 Task: Create a due date automation when advanced on, 2 days after a card is due add dates due this month at 11:00 AM.
Action: Mouse moved to (1021, 77)
Screenshot: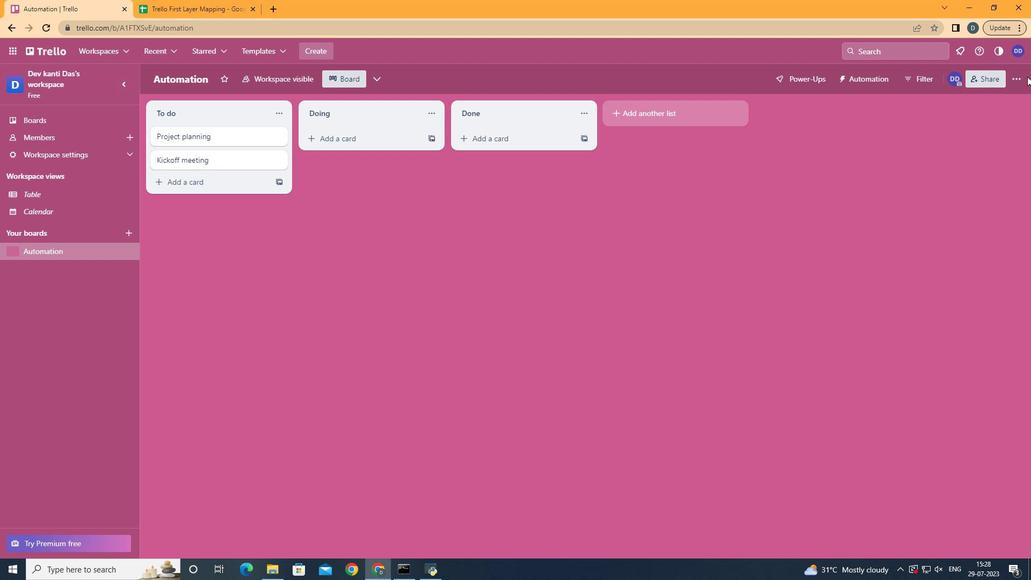 
Action: Mouse pressed left at (1021, 77)
Screenshot: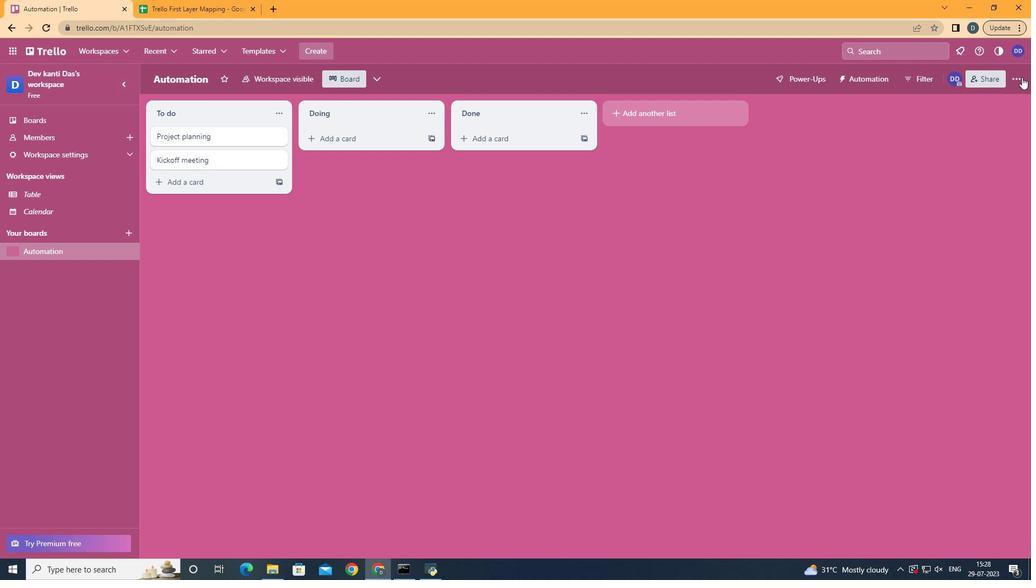
Action: Mouse moved to (890, 219)
Screenshot: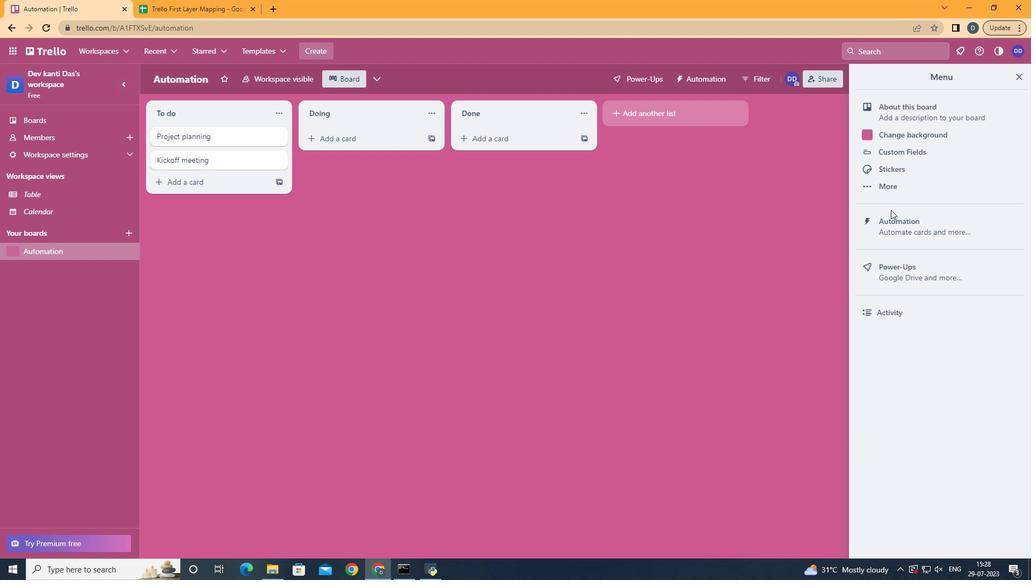 
Action: Mouse pressed left at (890, 219)
Screenshot: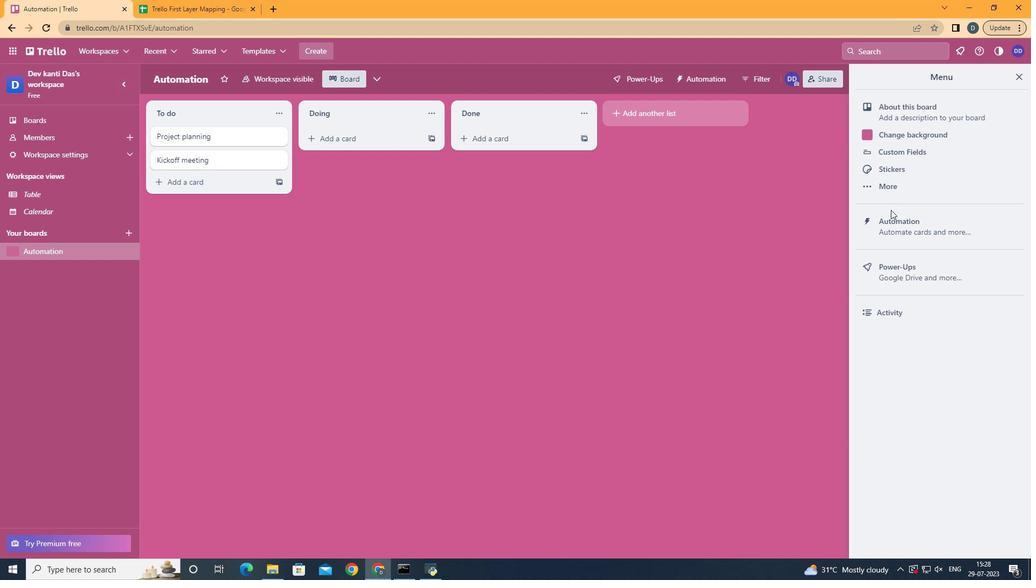 
Action: Mouse moved to (198, 211)
Screenshot: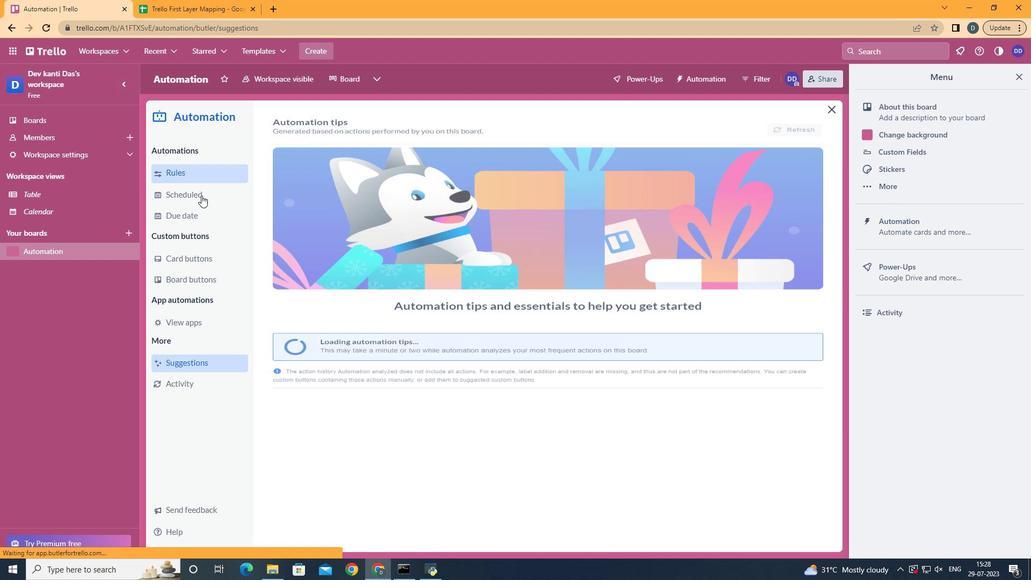 
Action: Mouse pressed left at (198, 211)
Screenshot: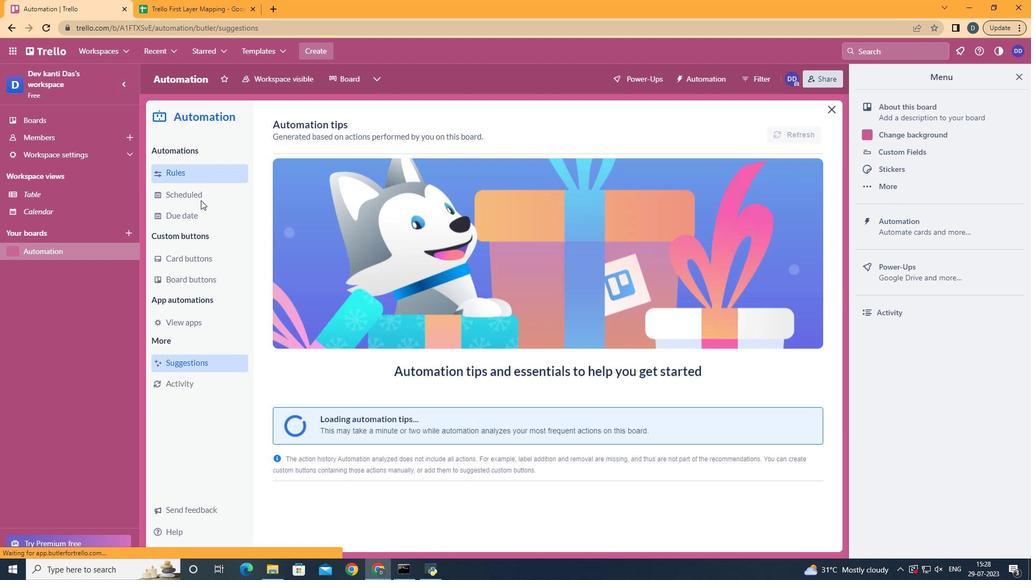 
Action: Mouse moved to (755, 128)
Screenshot: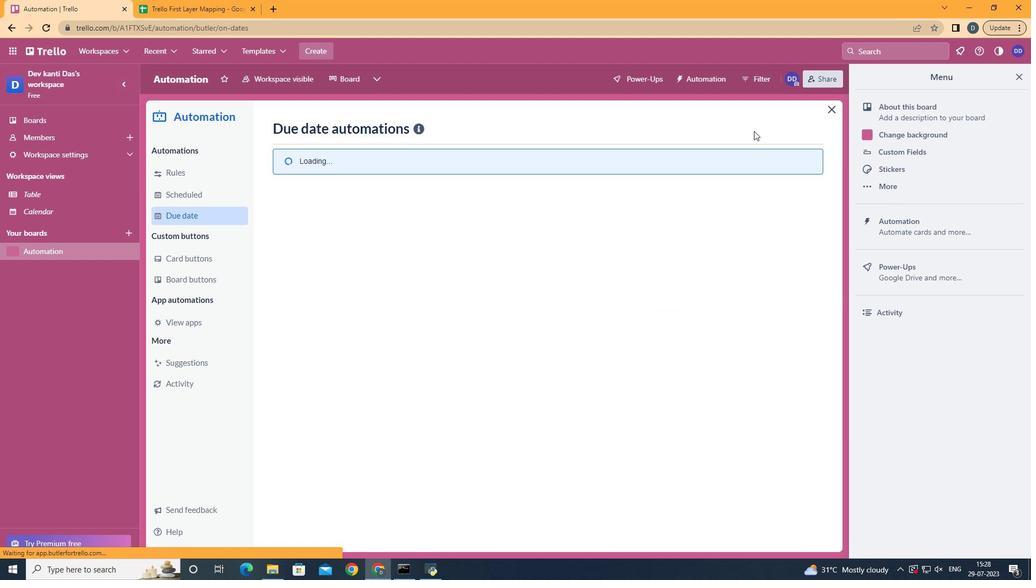 
Action: Mouse pressed left at (755, 128)
Screenshot: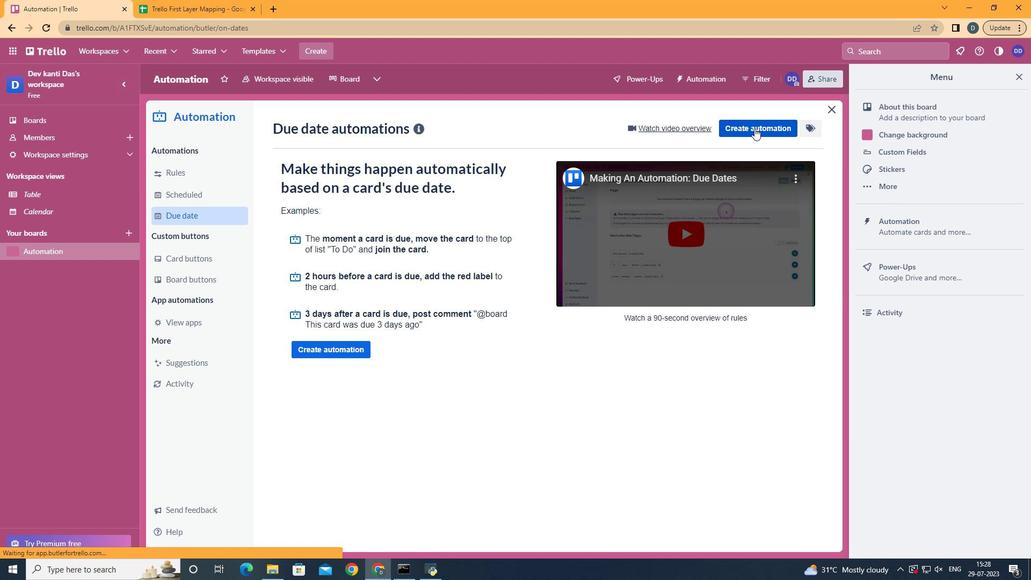 
Action: Mouse moved to (562, 226)
Screenshot: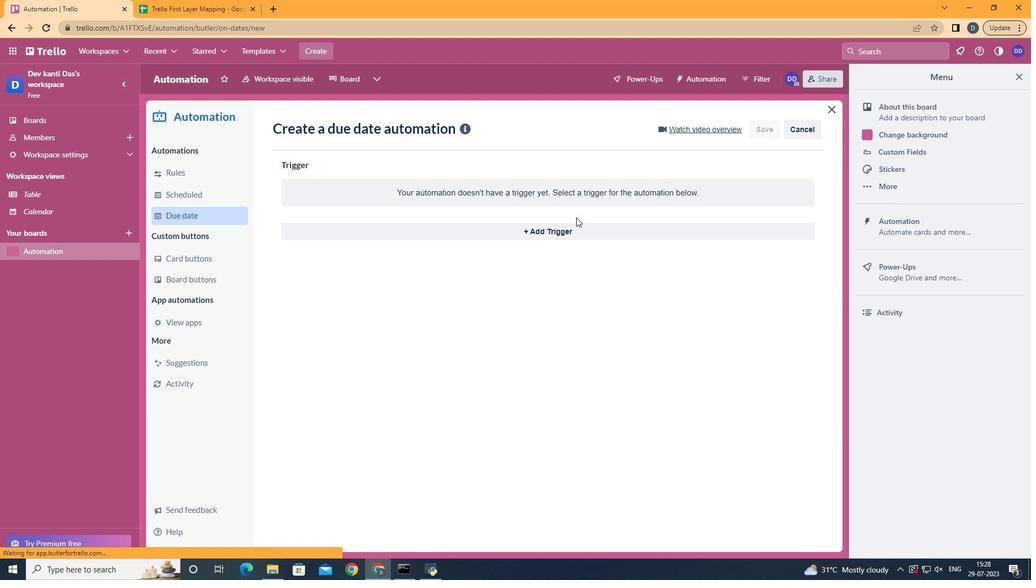 
Action: Mouse pressed left at (562, 226)
Screenshot: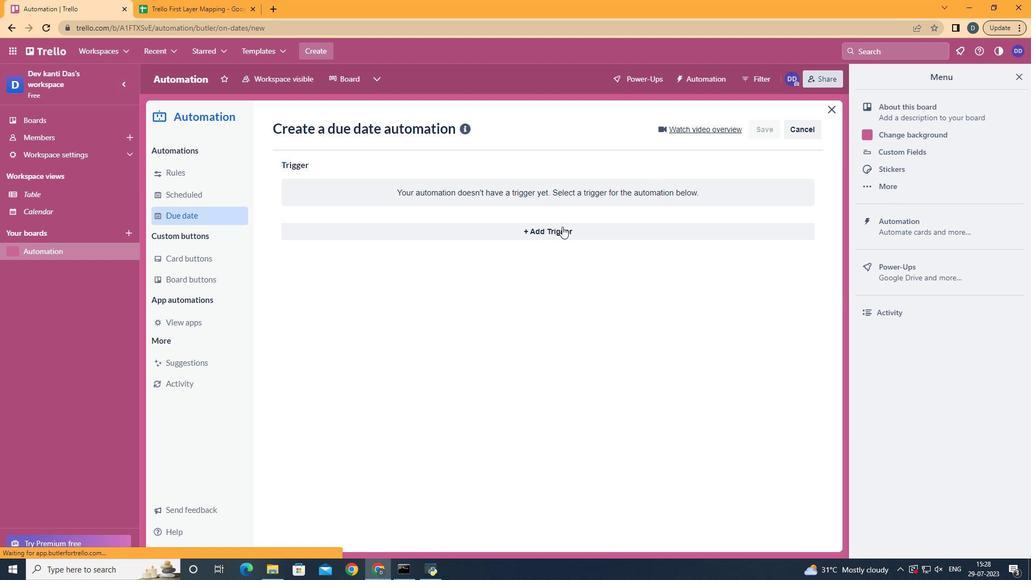 
Action: Mouse moved to (375, 434)
Screenshot: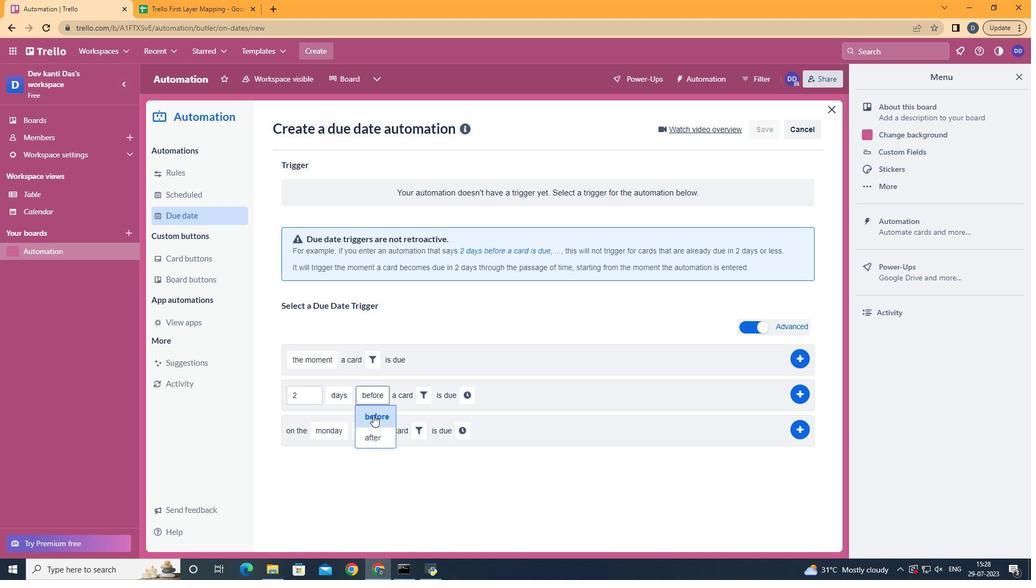 
Action: Mouse pressed left at (375, 434)
Screenshot: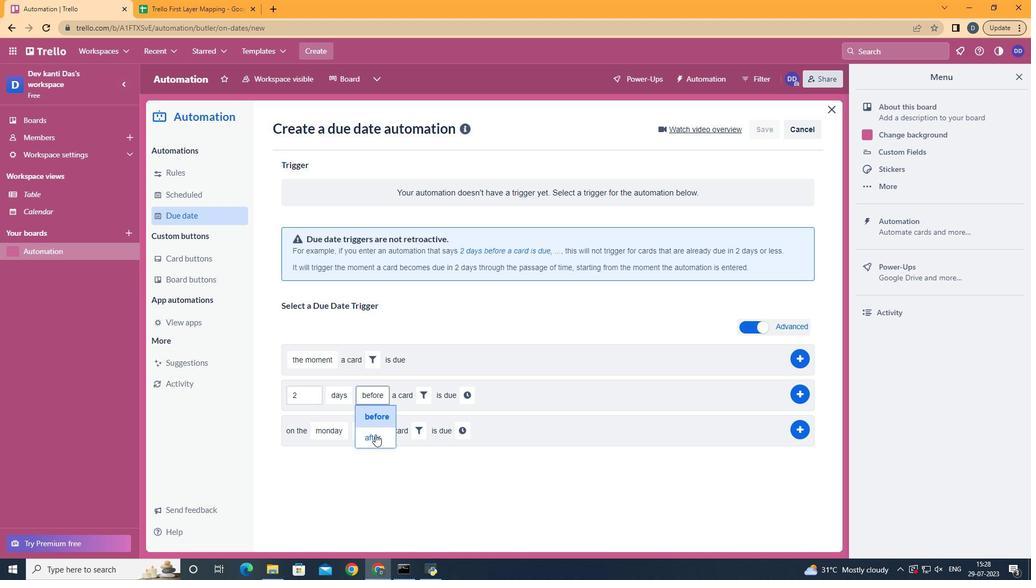
Action: Mouse moved to (421, 402)
Screenshot: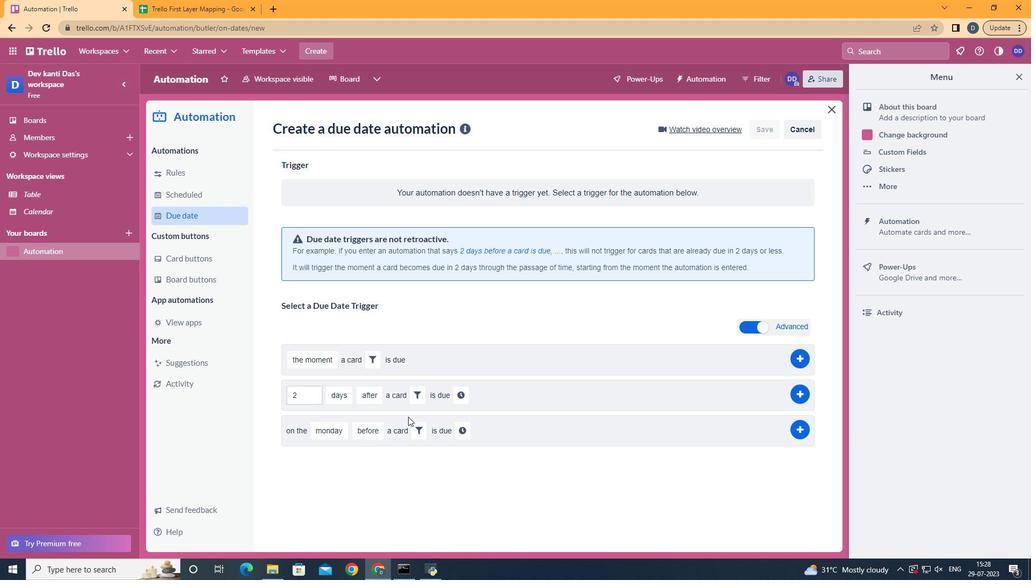 
Action: Mouse pressed left at (421, 402)
Screenshot: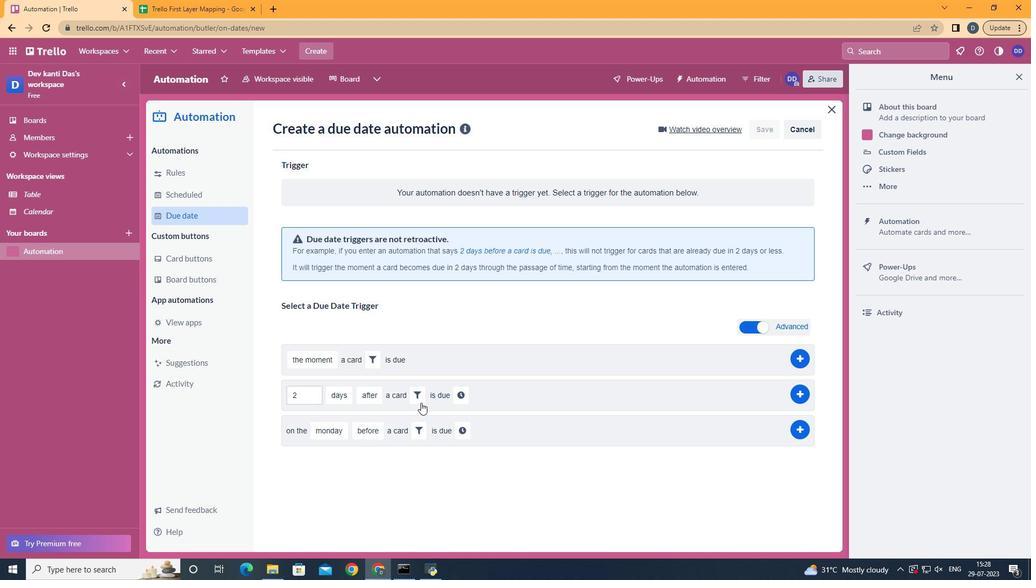 
Action: Mouse moved to (479, 425)
Screenshot: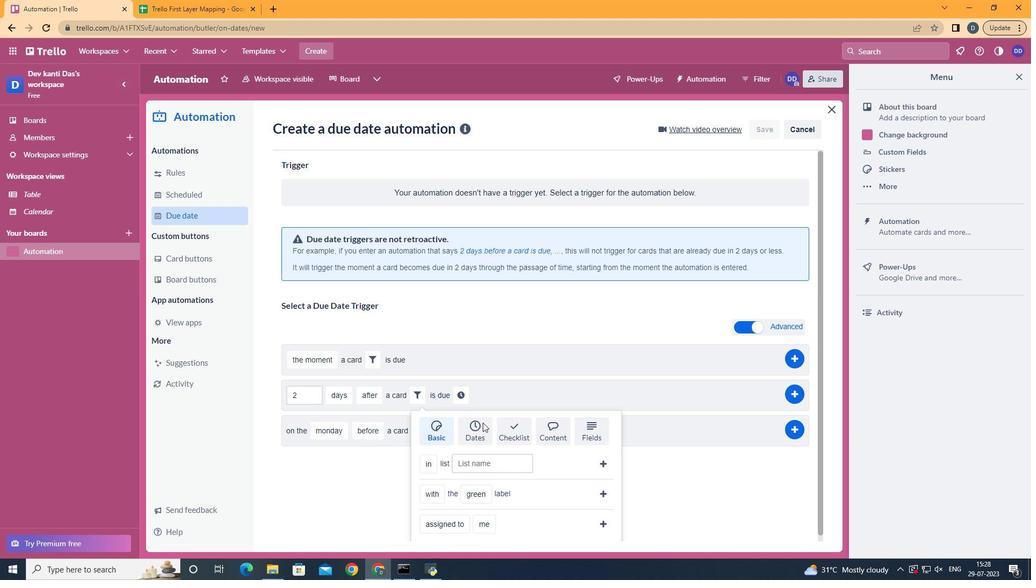
Action: Mouse pressed left at (479, 425)
Screenshot: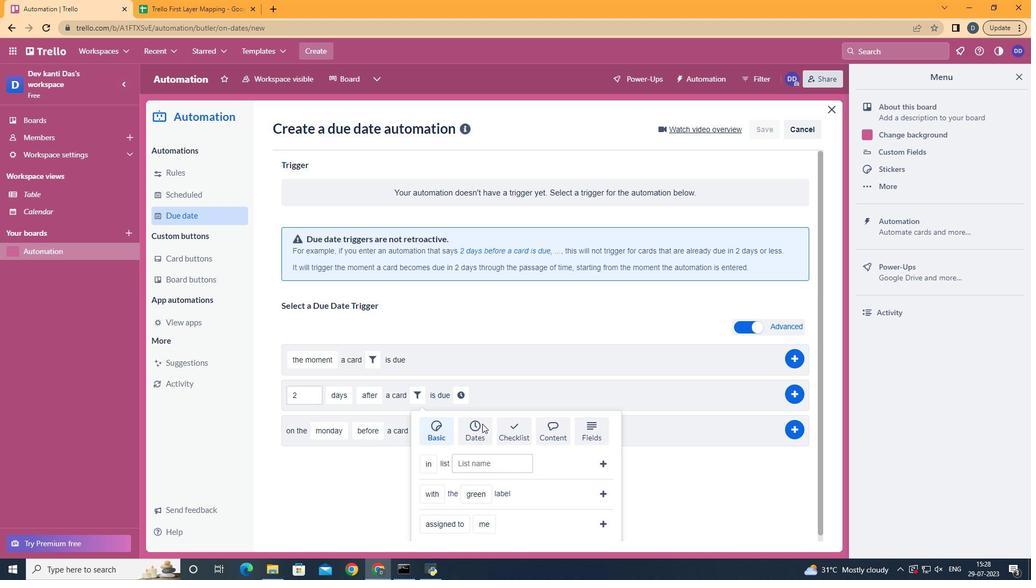 
Action: Mouse scrolled (479, 424) with delta (0, 0)
Screenshot: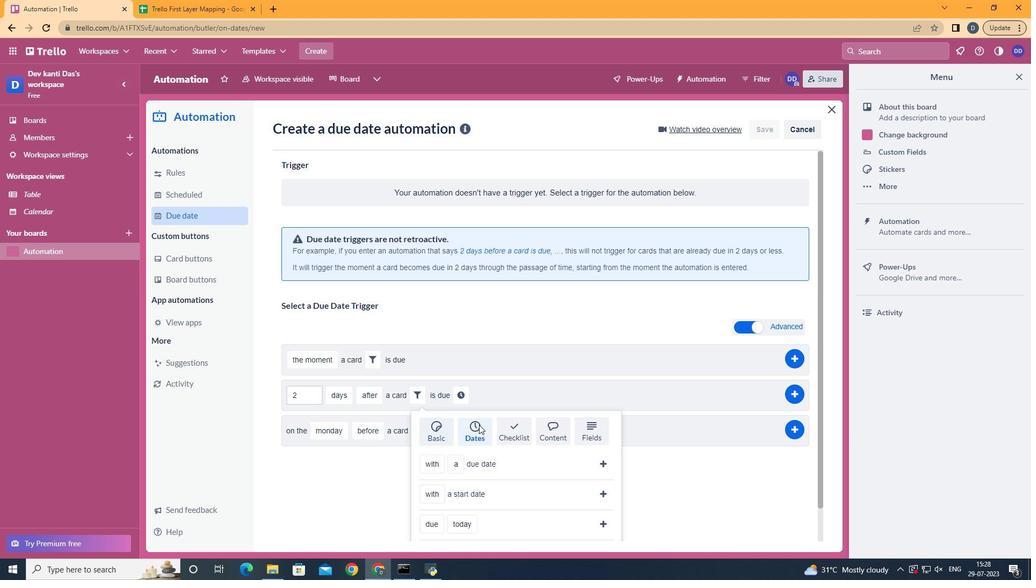 
Action: Mouse scrolled (479, 424) with delta (0, 0)
Screenshot: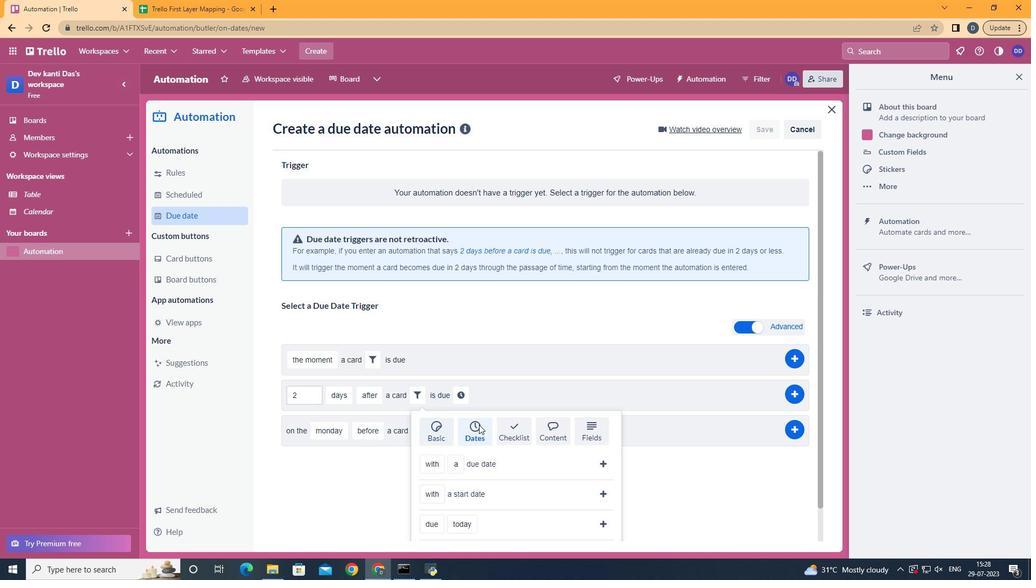 
Action: Mouse scrolled (479, 424) with delta (0, 0)
Screenshot: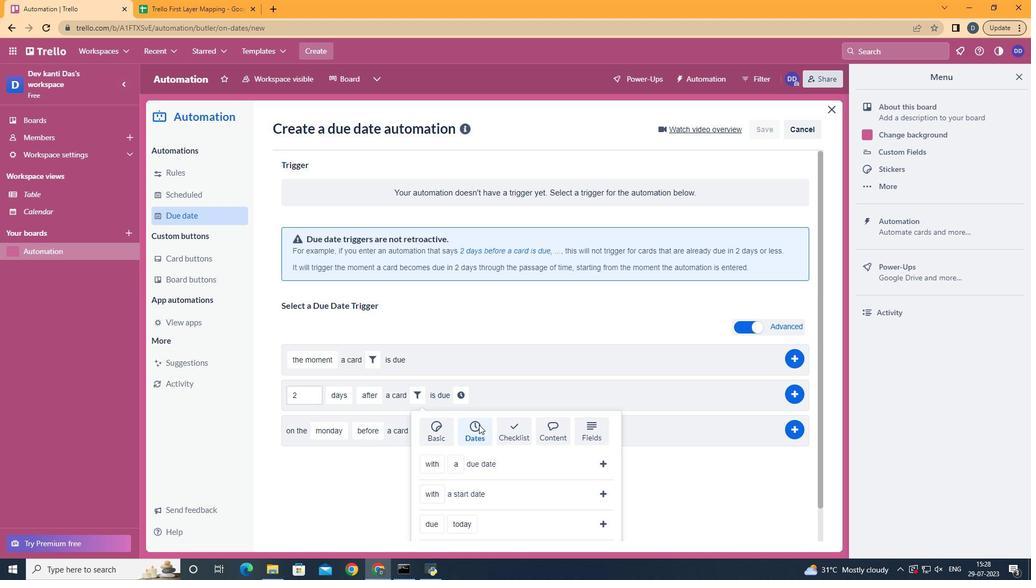 
Action: Mouse scrolled (479, 424) with delta (0, 0)
Screenshot: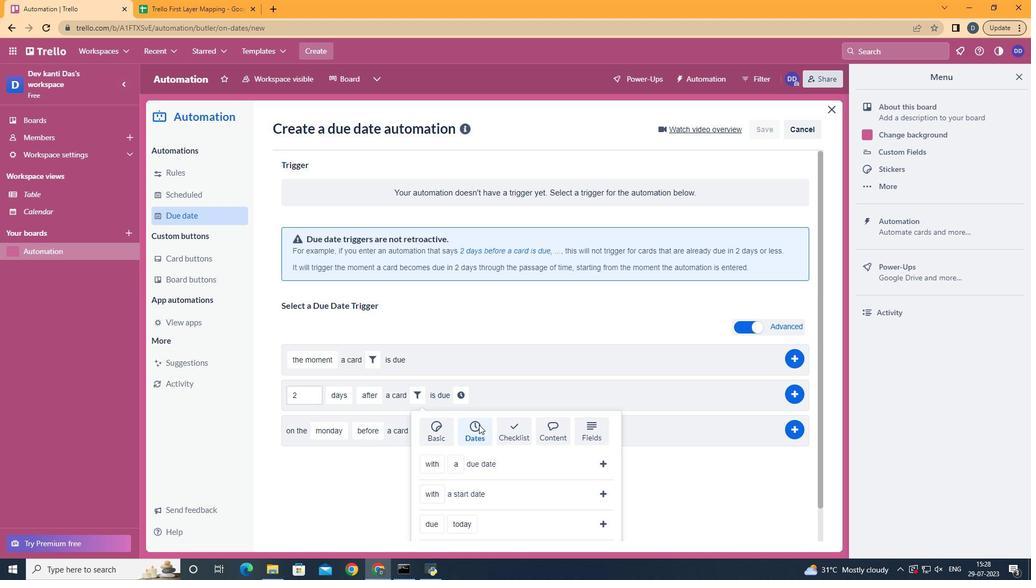 
Action: Mouse moved to (477, 448)
Screenshot: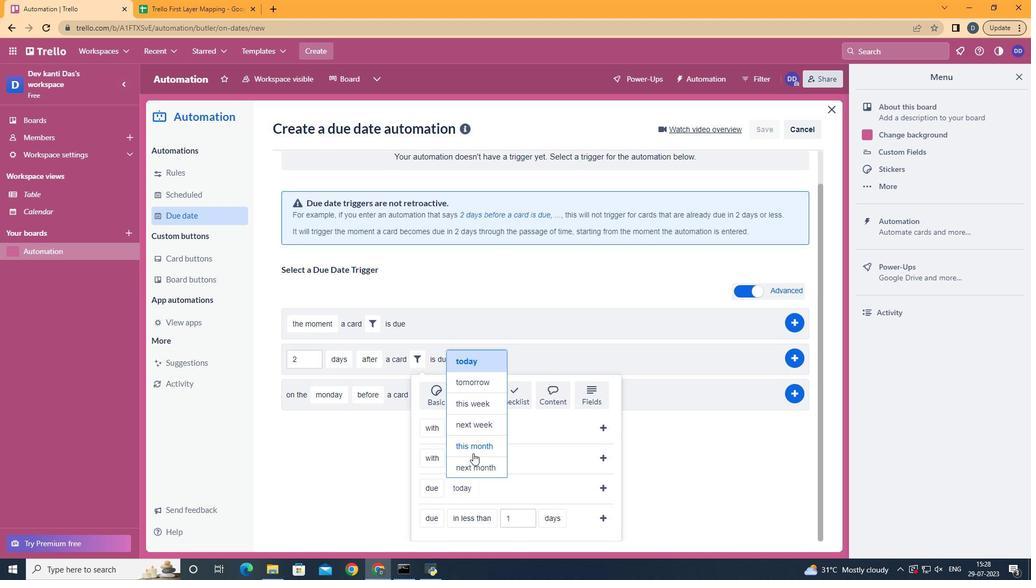 
Action: Mouse pressed left at (477, 448)
Screenshot: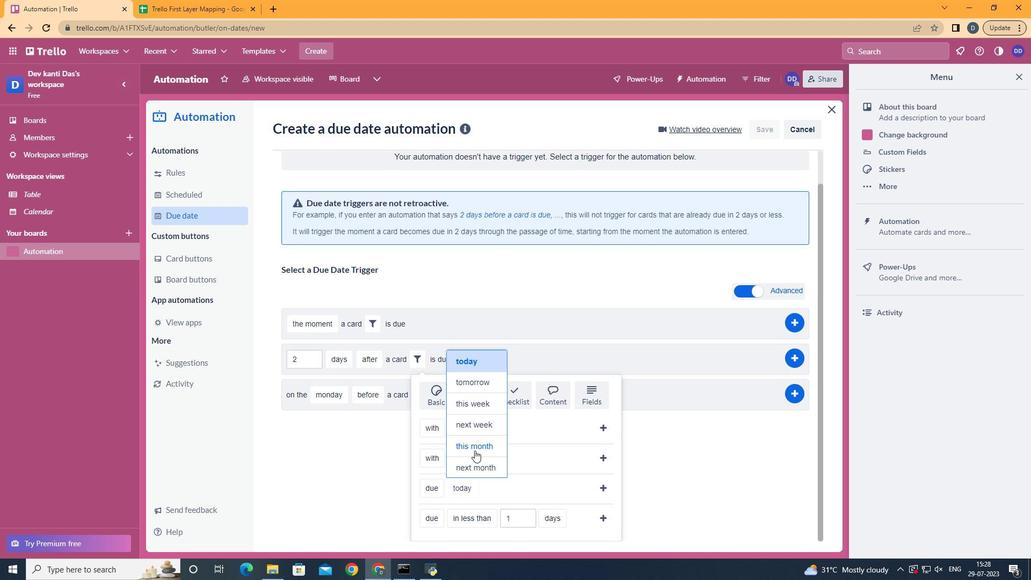 
Action: Mouse moved to (600, 488)
Screenshot: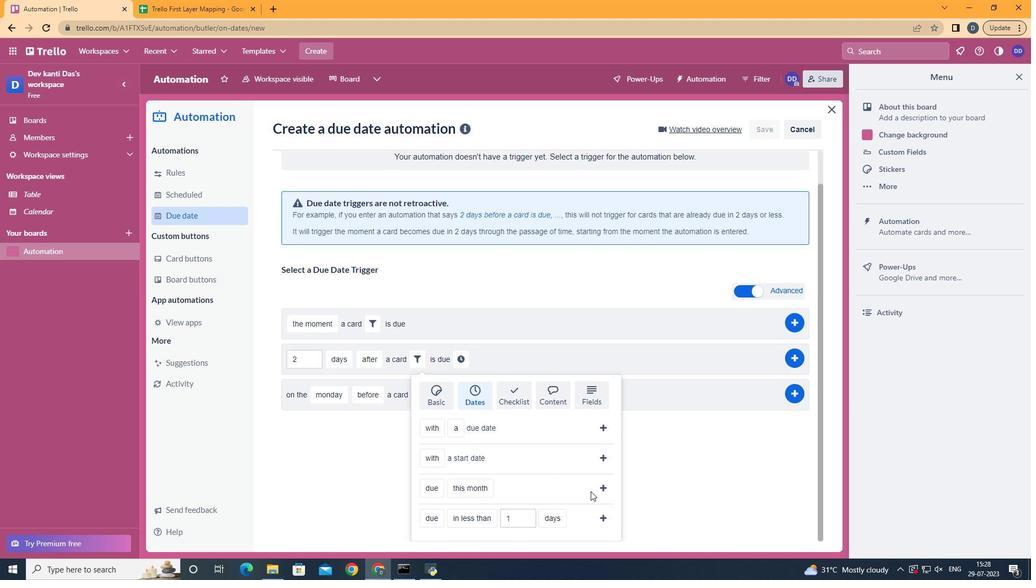 
Action: Mouse pressed left at (600, 488)
Screenshot: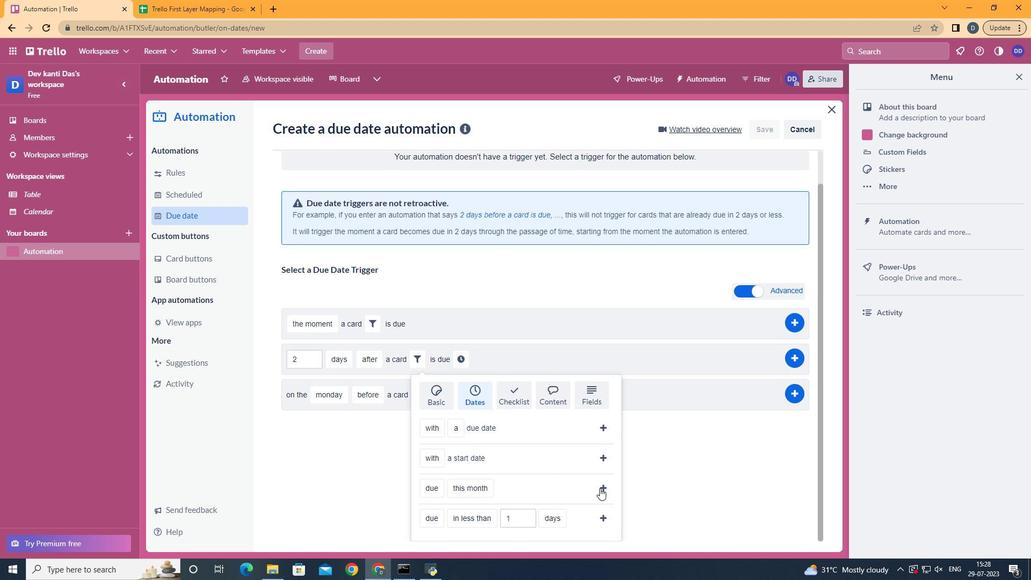 
Action: Mouse moved to (539, 399)
Screenshot: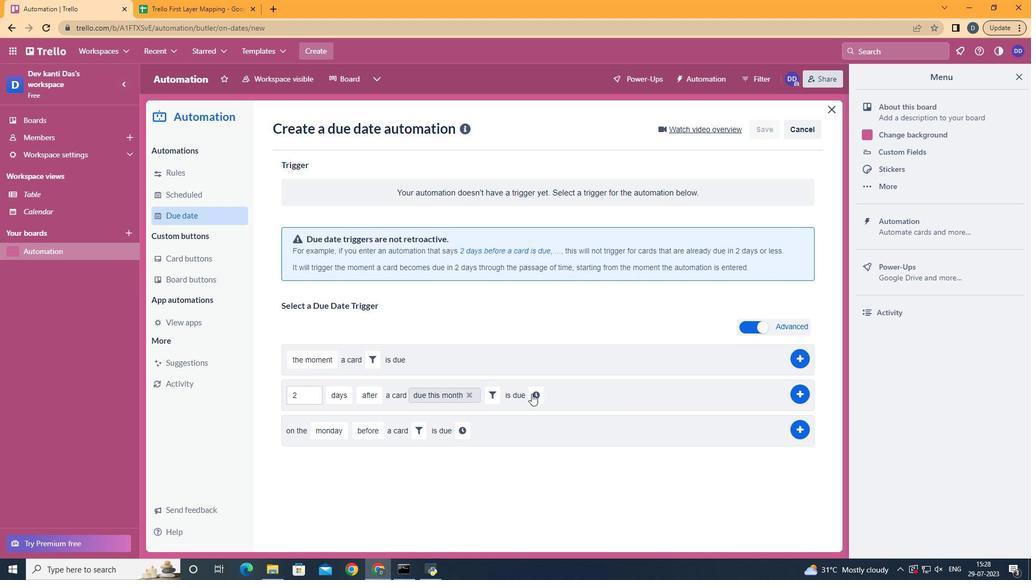 
Action: Mouse pressed left at (539, 399)
Screenshot: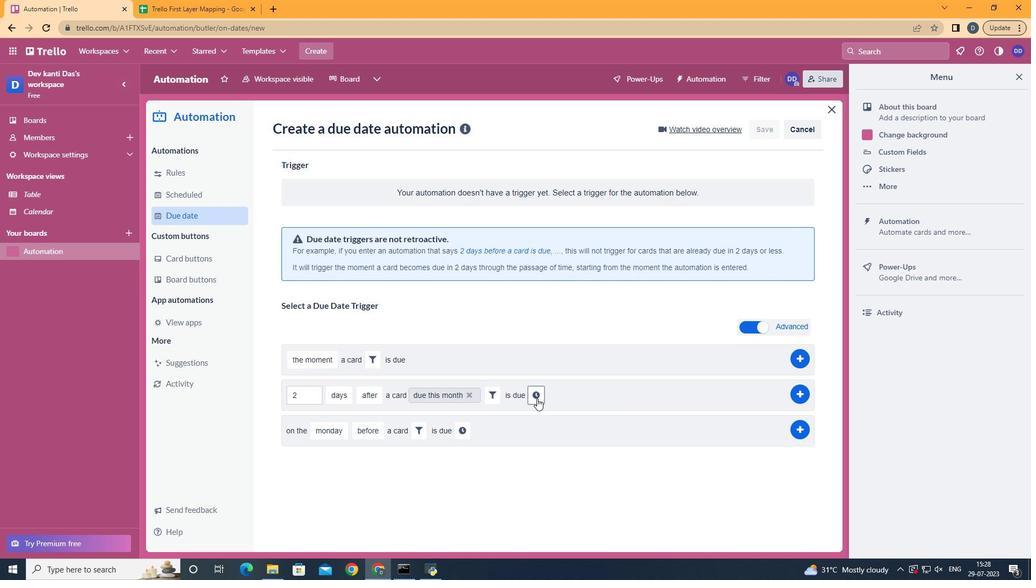 
Action: Mouse moved to (556, 393)
Screenshot: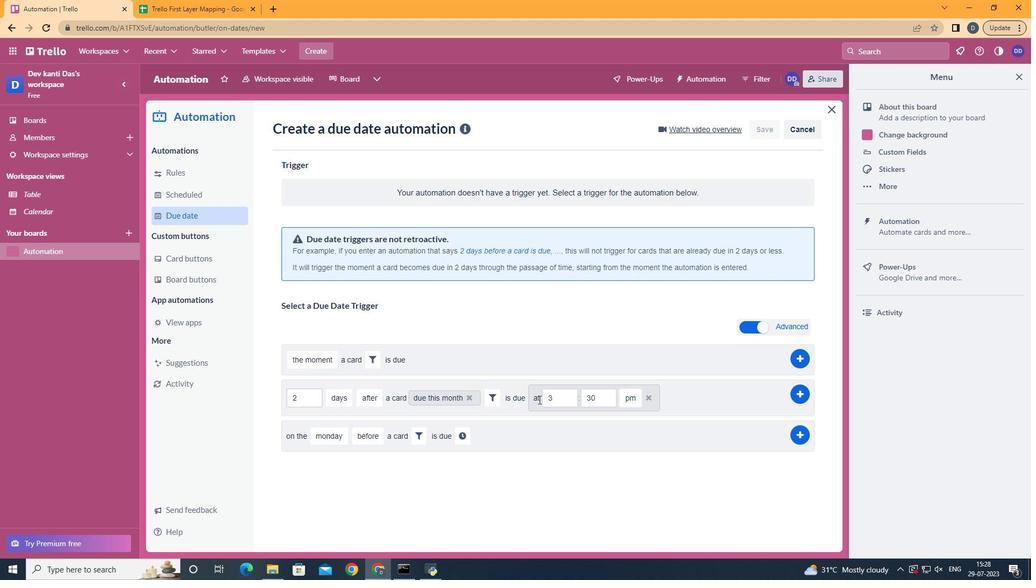 
Action: Mouse pressed left at (556, 393)
Screenshot: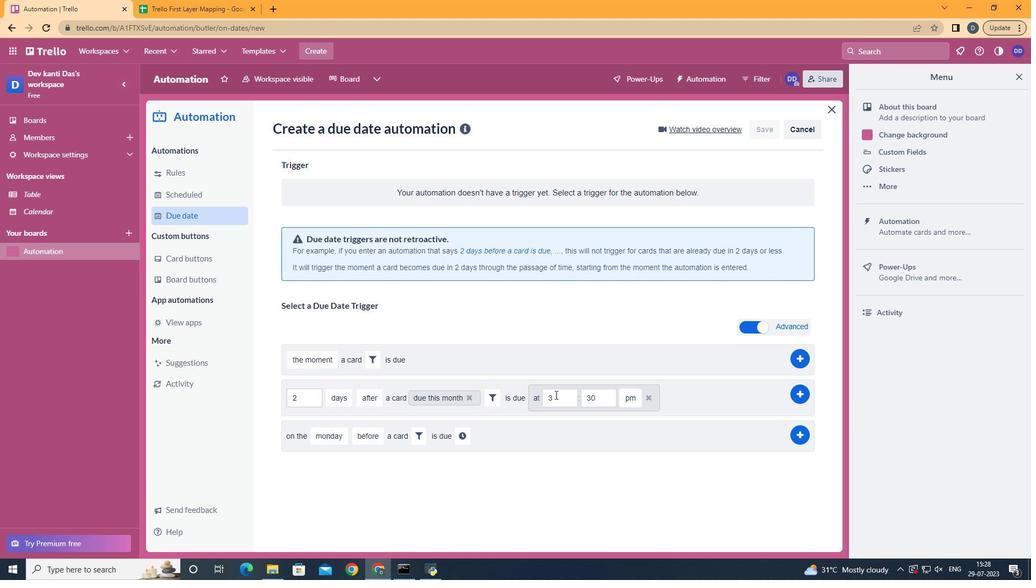 
Action: Key pressed <Key.backspace>11
Screenshot: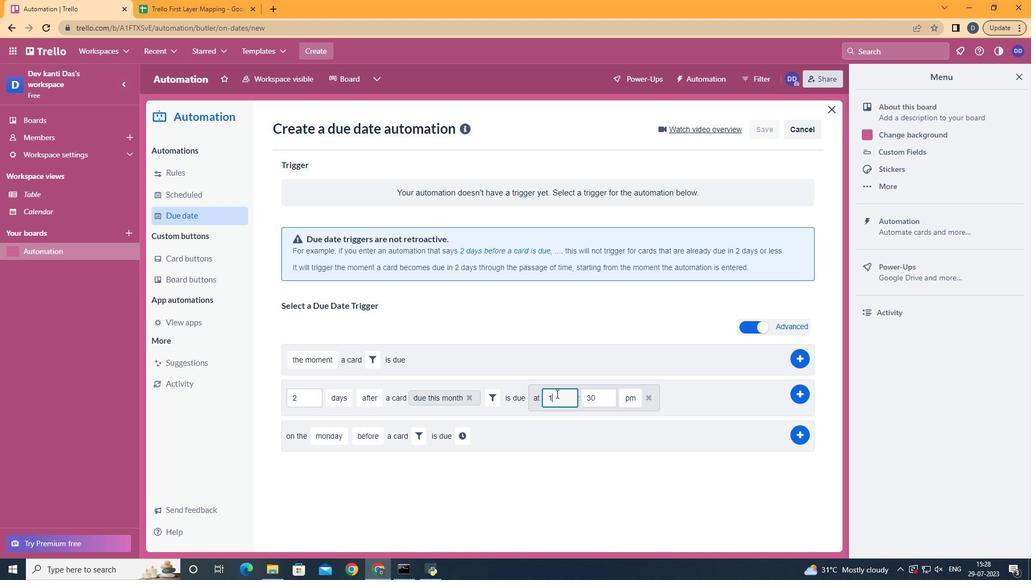 
Action: Mouse moved to (610, 393)
Screenshot: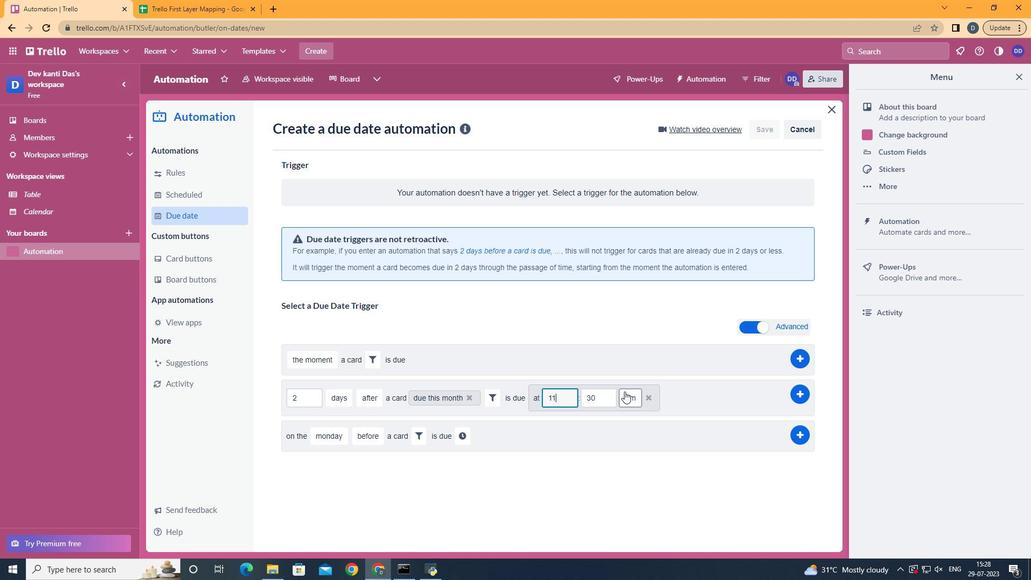 
Action: Mouse pressed left at (610, 393)
Screenshot: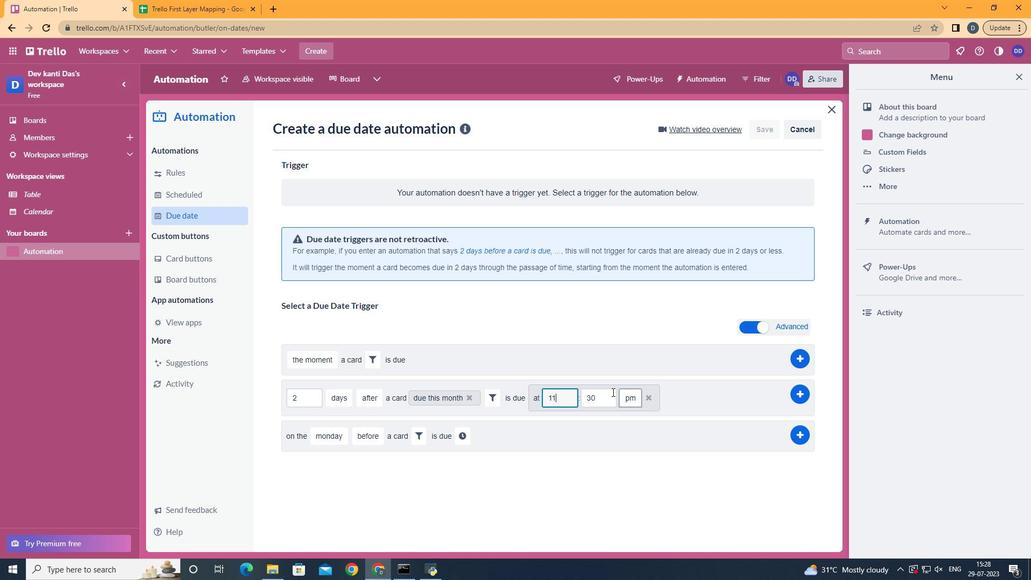 
Action: Key pressed <Key.backspace><Key.backspace>00
Screenshot: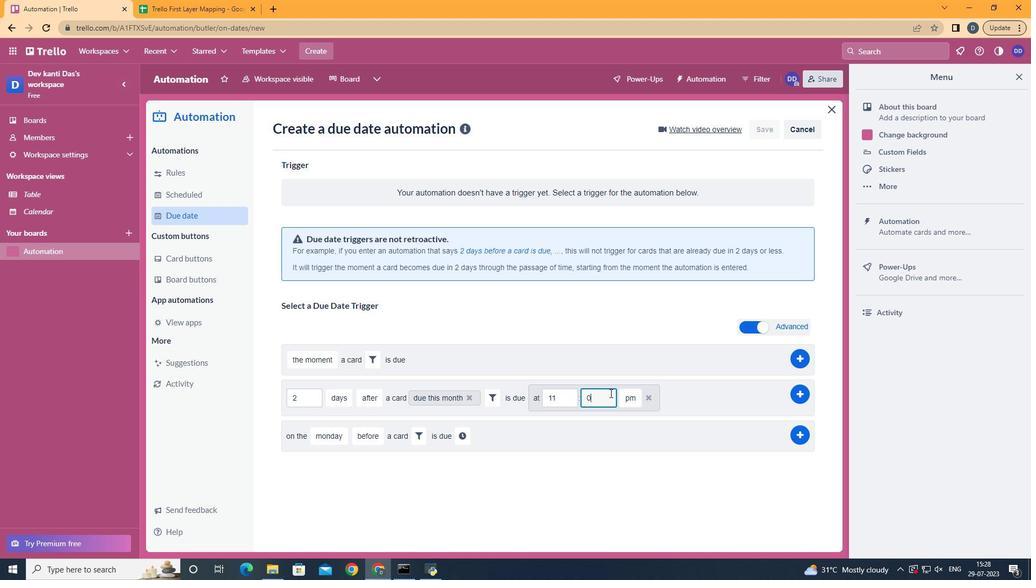 
Action: Mouse moved to (637, 414)
Screenshot: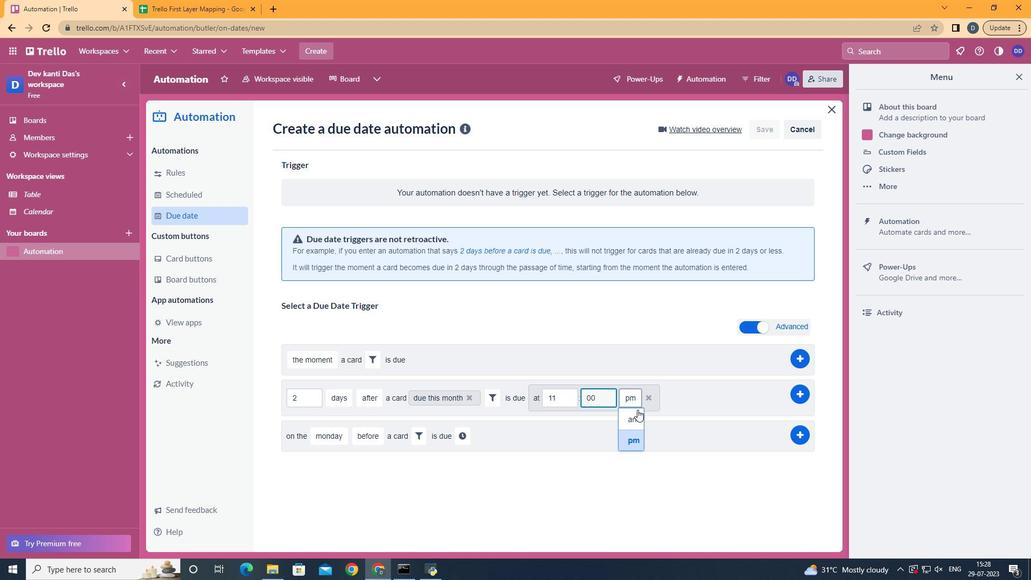 
Action: Mouse pressed left at (637, 414)
Screenshot: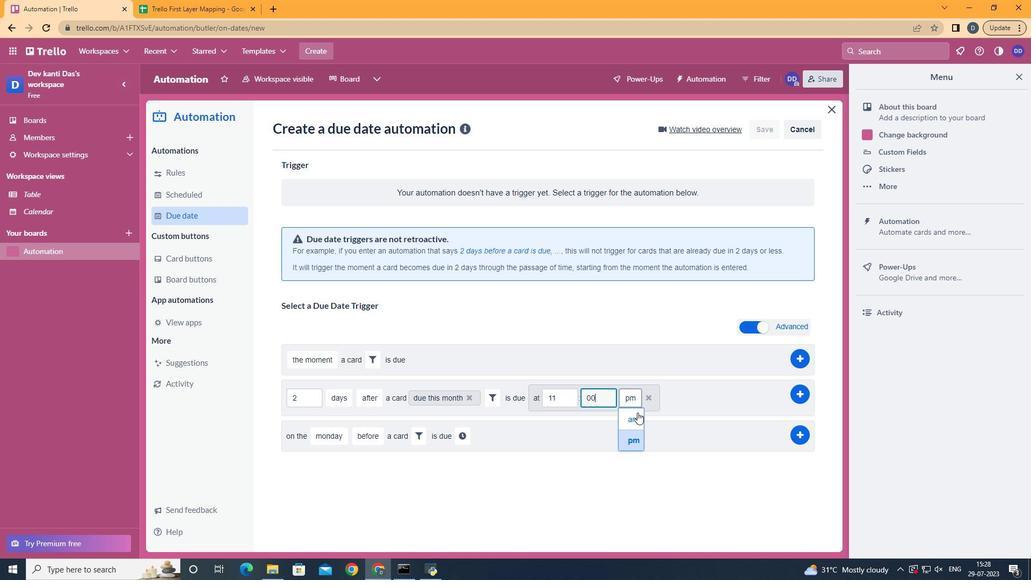 
